 Task: Add Great American Seafood 13/15 Count Peeled & Deveined Farmed Frozen Raw Shrimp to the cart.
Action: Mouse moved to (21, 136)
Screenshot: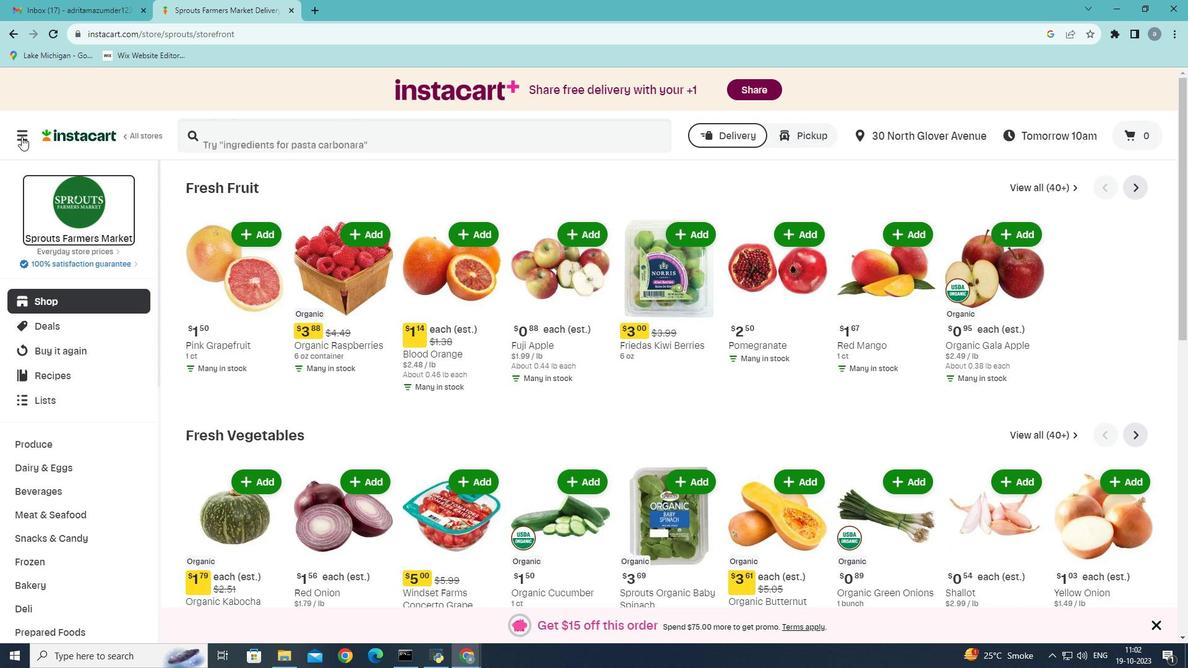 
Action: Mouse pressed left at (21, 136)
Screenshot: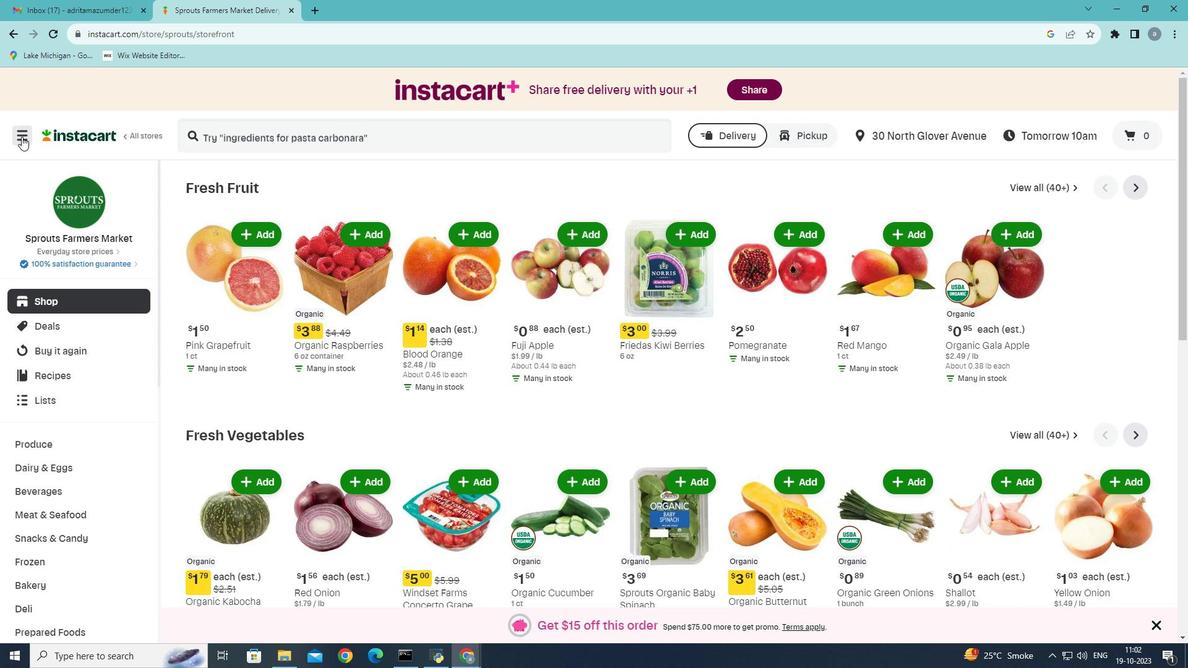 
Action: Mouse moved to (99, 358)
Screenshot: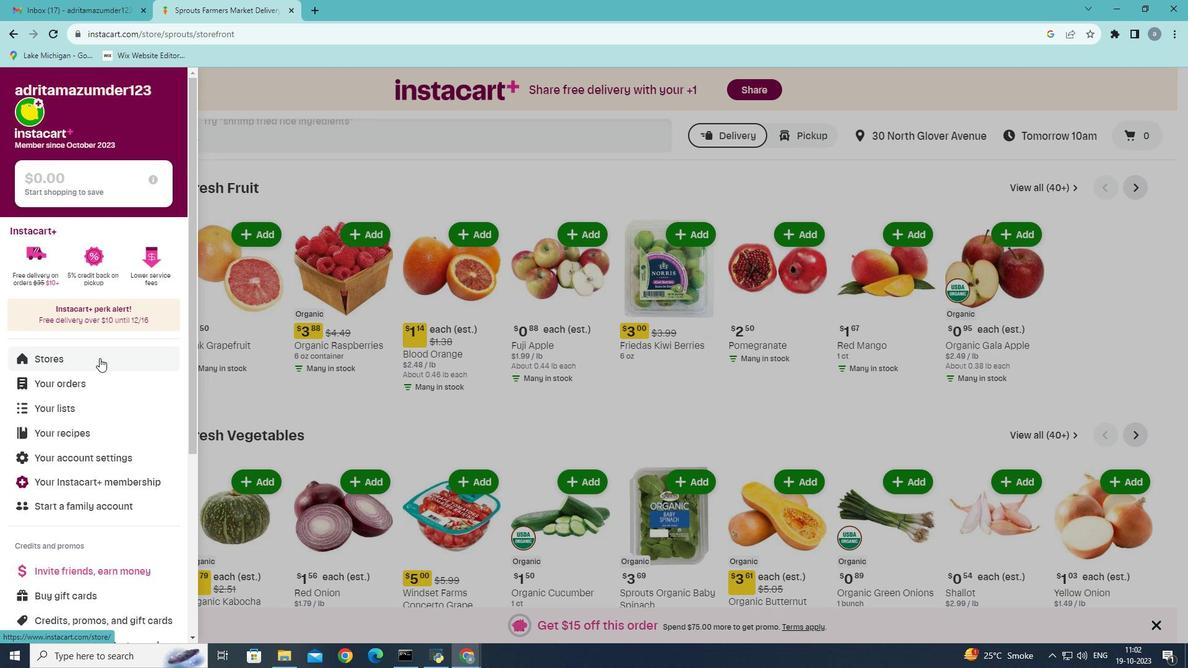
Action: Mouse pressed left at (99, 358)
Screenshot: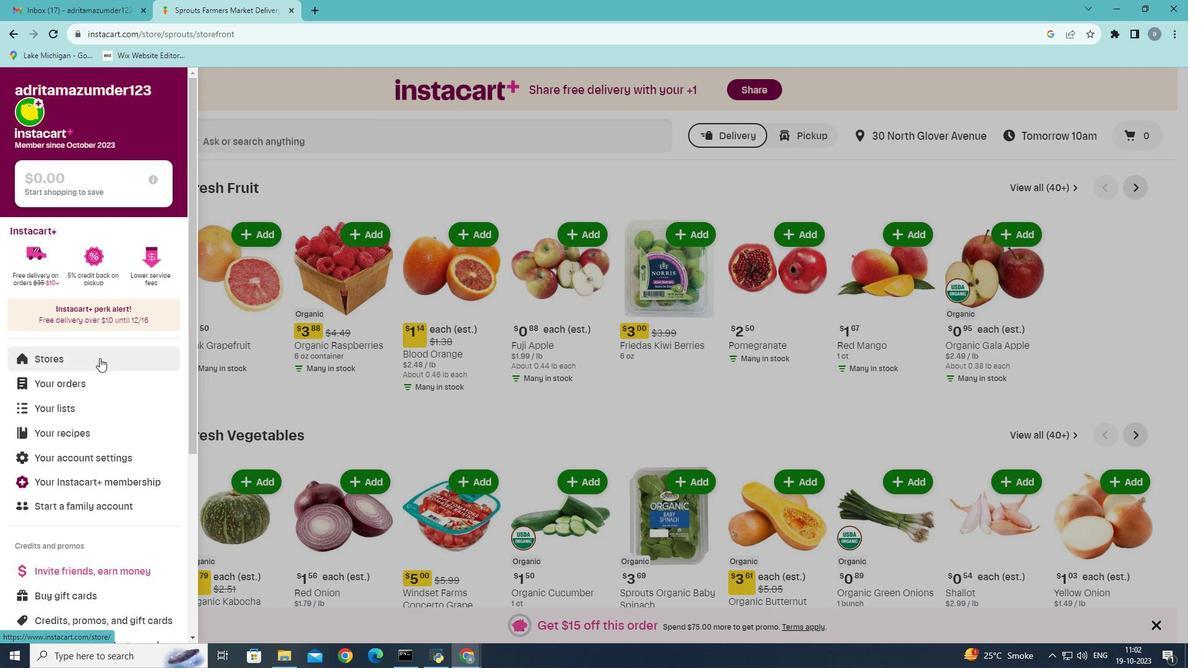 
Action: Mouse moved to (292, 123)
Screenshot: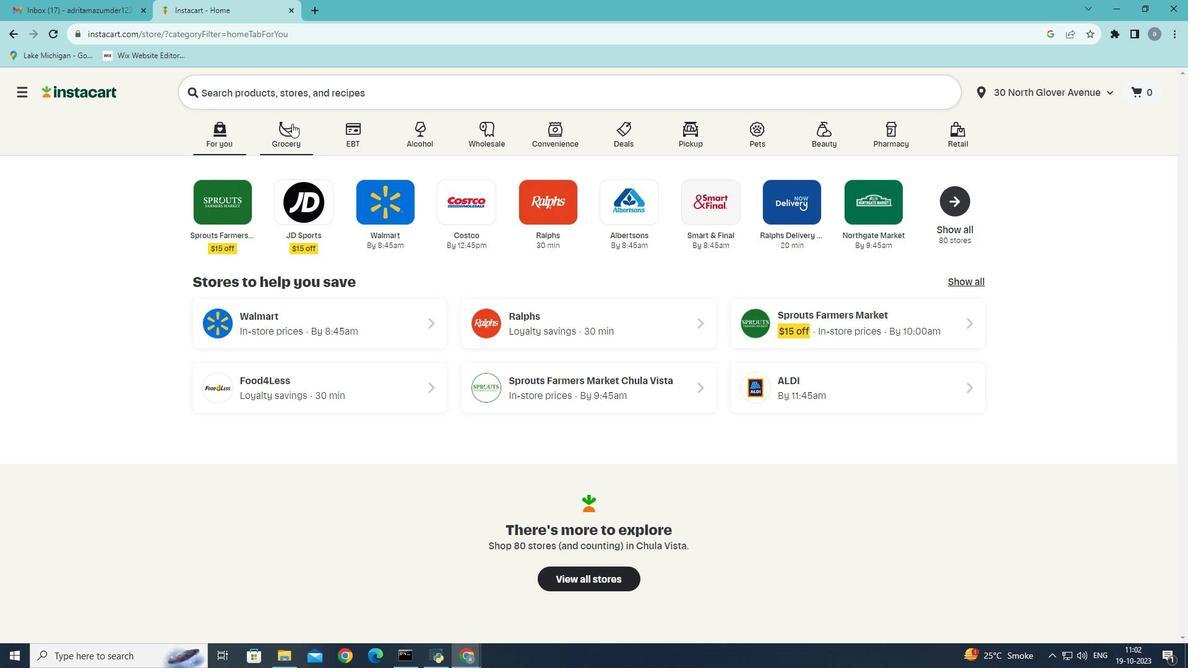 
Action: Mouse pressed left at (292, 123)
Screenshot: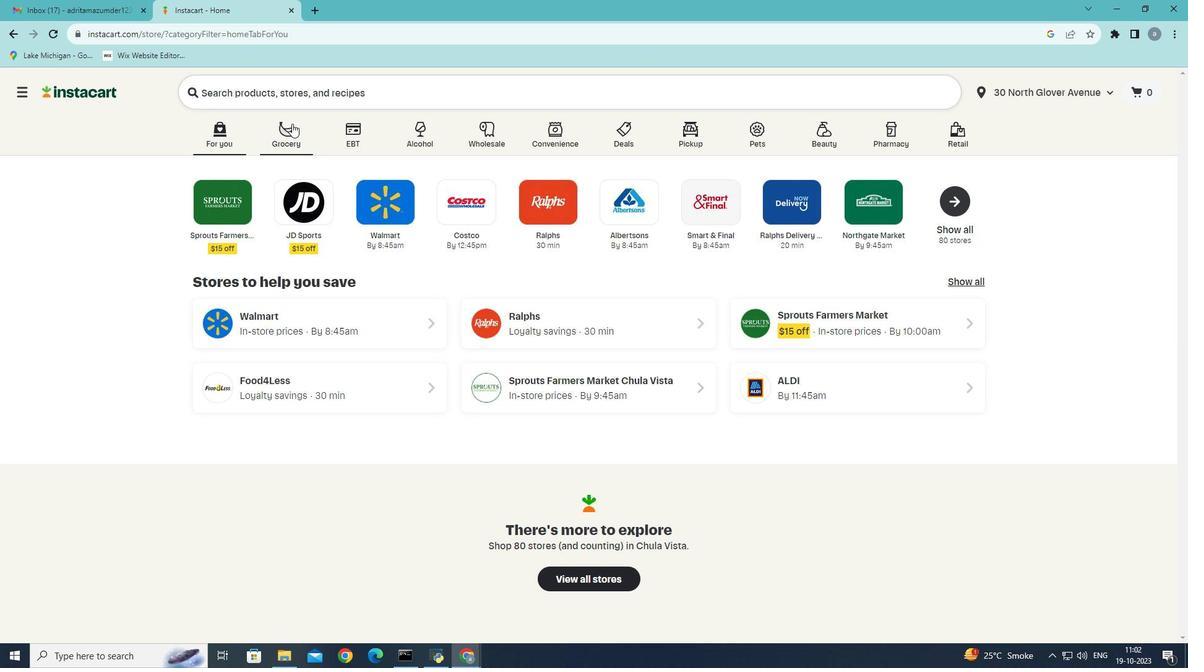 
Action: Mouse moved to (337, 364)
Screenshot: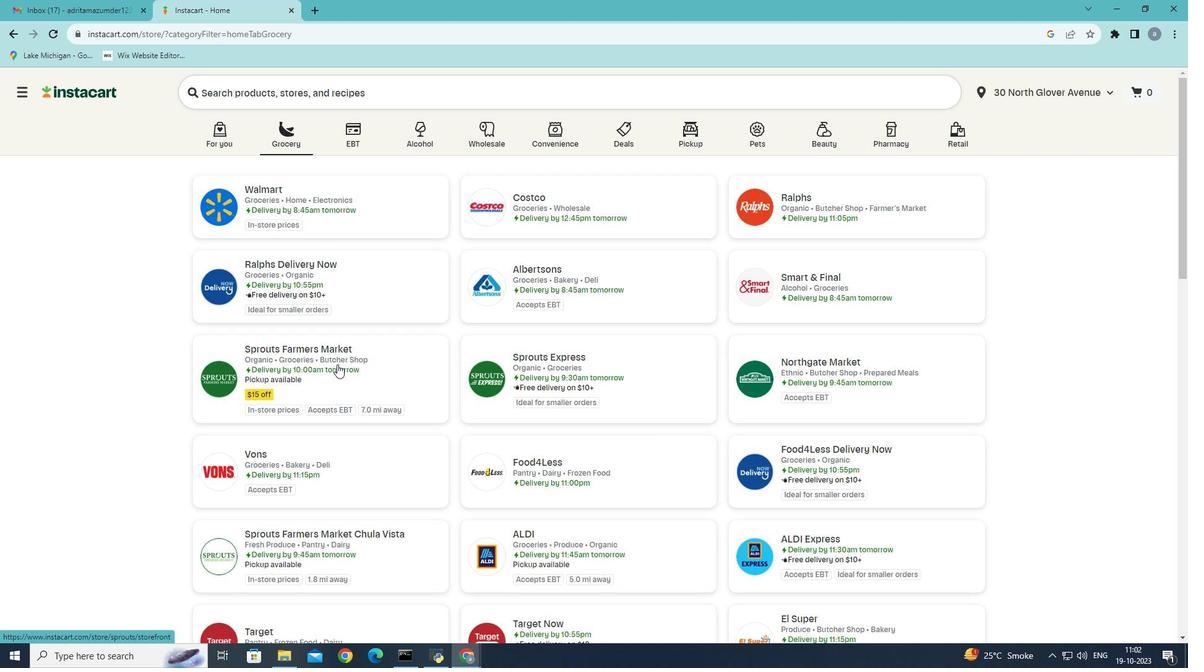 
Action: Mouse pressed left at (337, 364)
Screenshot: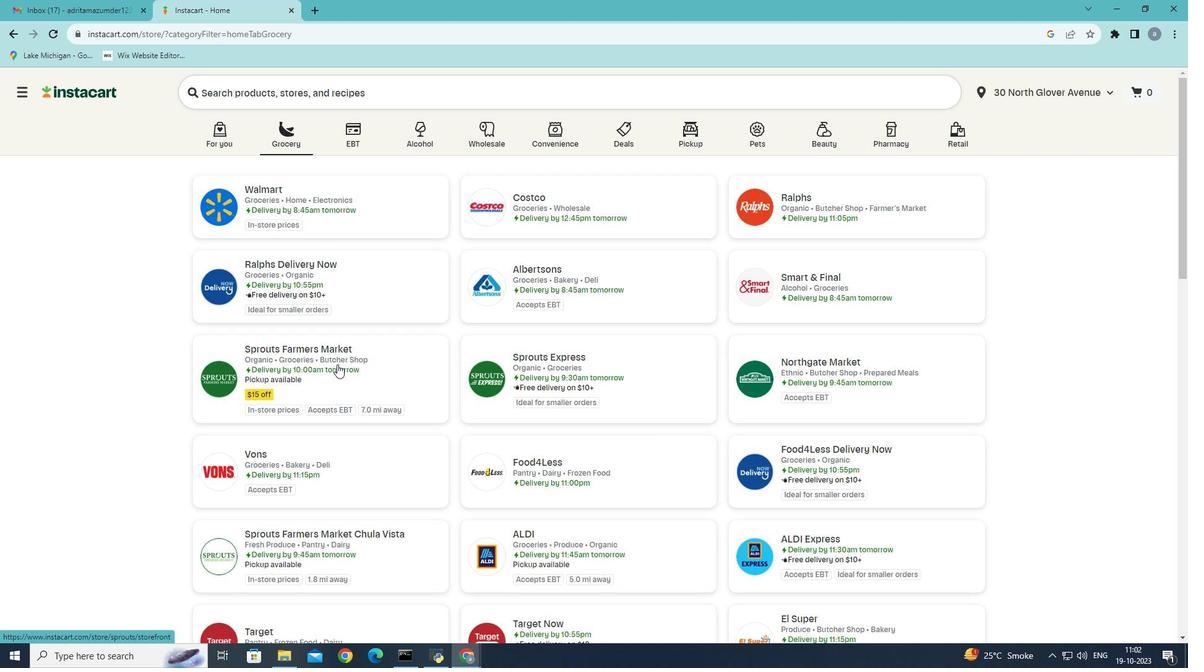 
Action: Mouse moved to (121, 515)
Screenshot: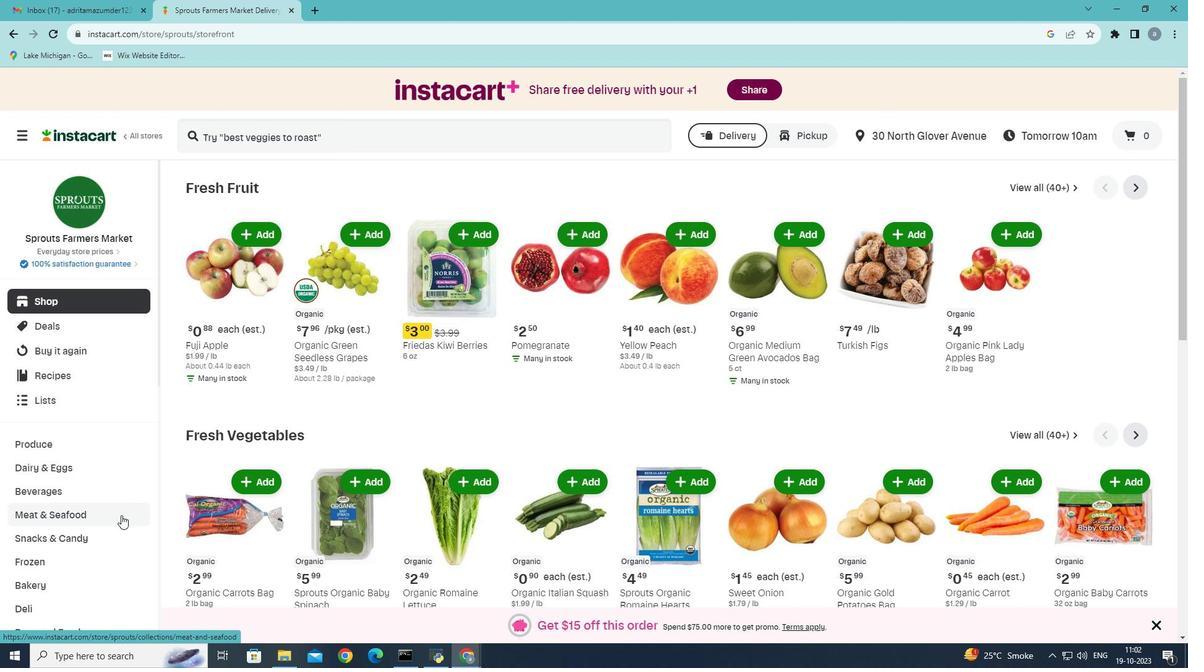 
Action: Mouse pressed left at (121, 515)
Screenshot: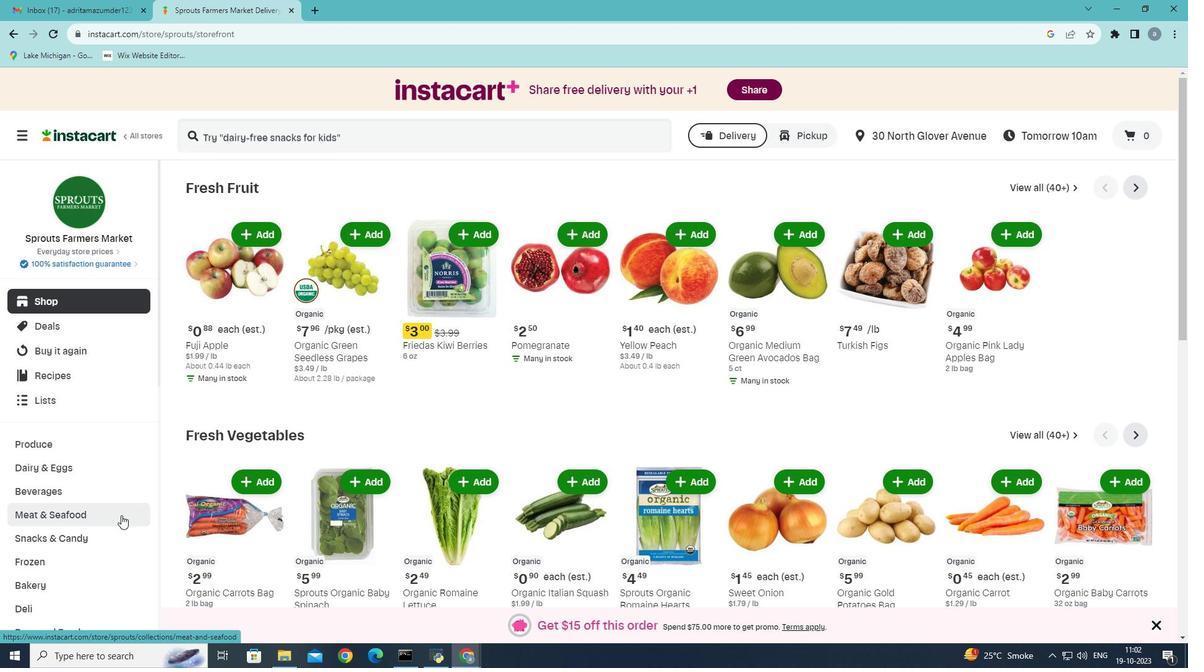 
Action: Mouse moved to (539, 221)
Screenshot: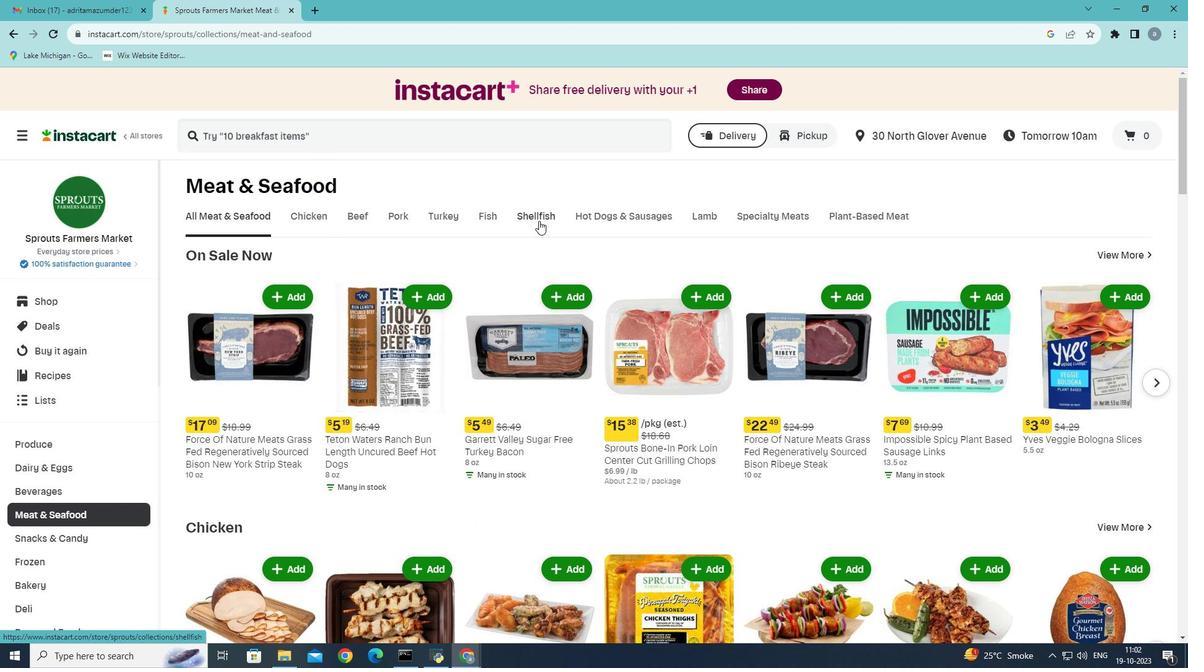 
Action: Mouse pressed left at (539, 221)
Screenshot: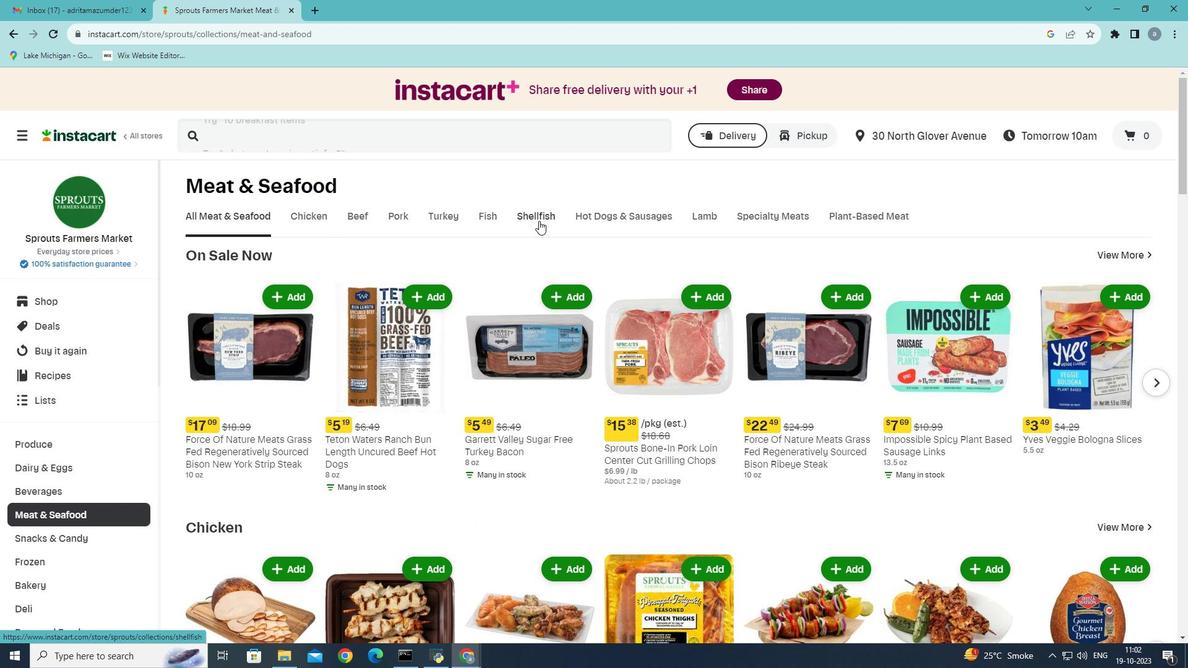 
Action: Mouse moved to (698, 489)
Screenshot: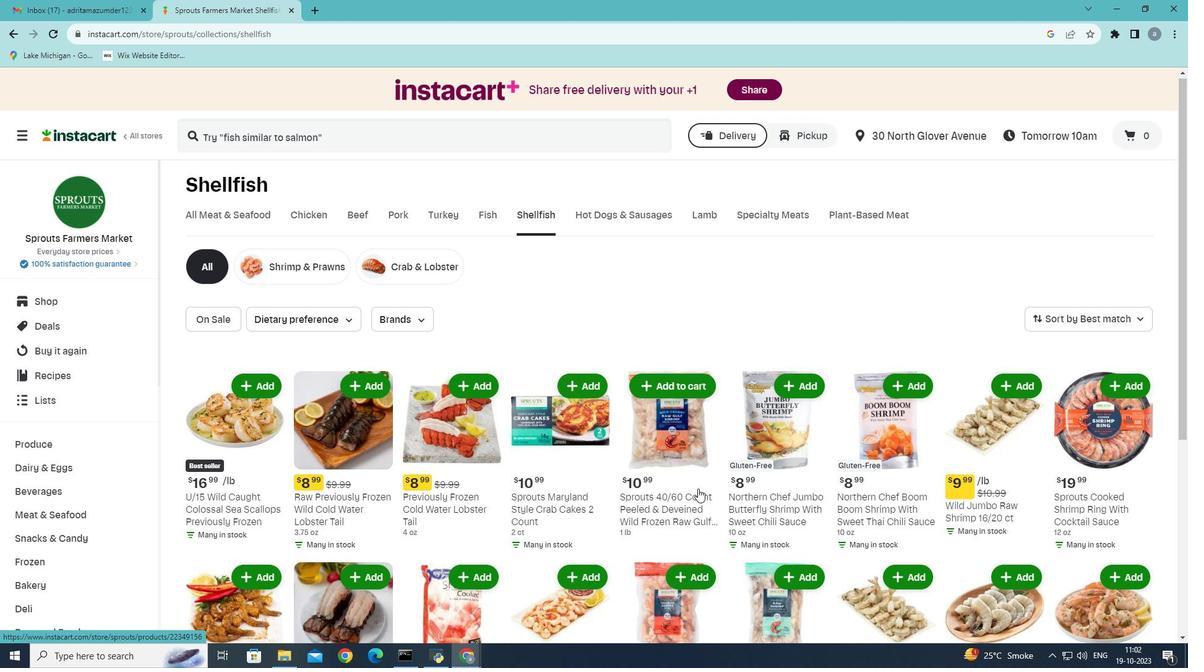 
Action: Mouse scrolled (698, 488) with delta (0, 0)
Screenshot: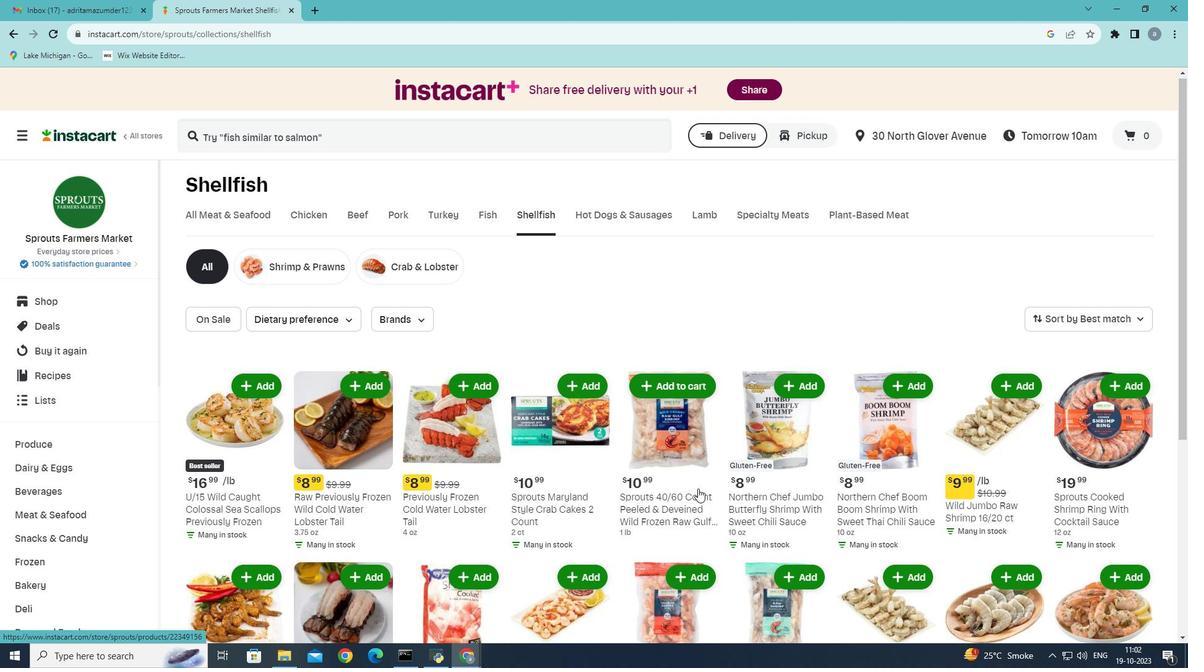 
Action: Mouse scrolled (698, 488) with delta (0, 0)
Screenshot: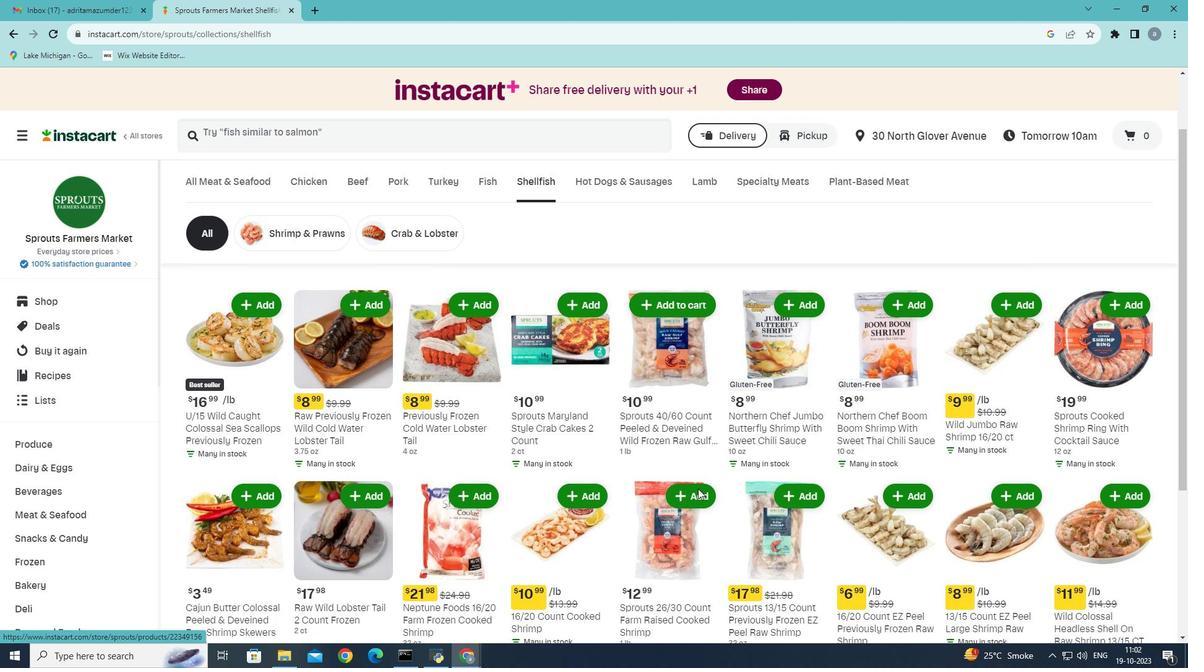 
Action: Mouse scrolled (698, 488) with delta (0, 0)
Screenshot: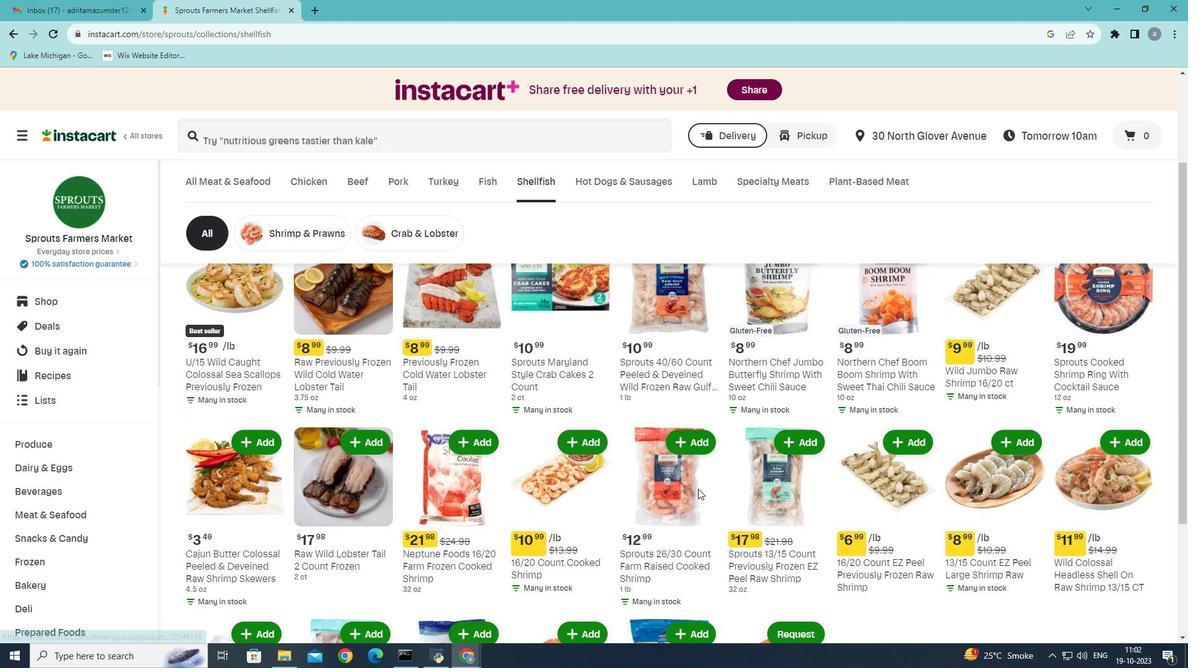 
Action: Mouse scrolled (698, 488) with delta (0, 0)
Screenshot: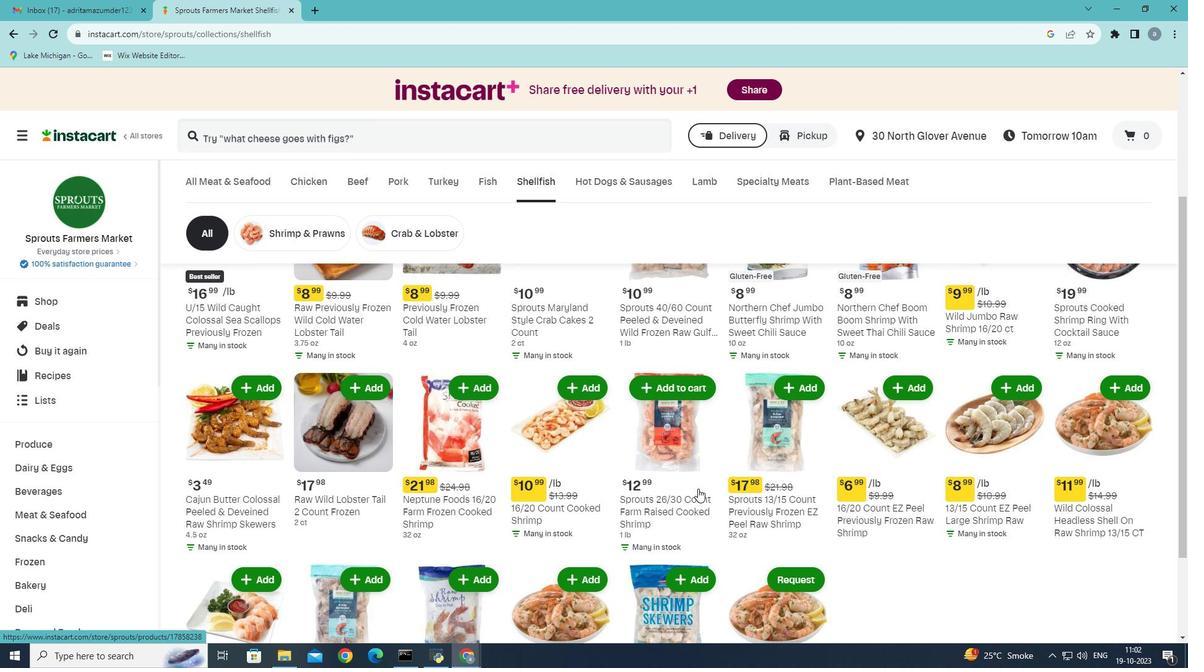 
Action: Mouse scrolled (698, 488) with delta (0, 0)
Screenshot: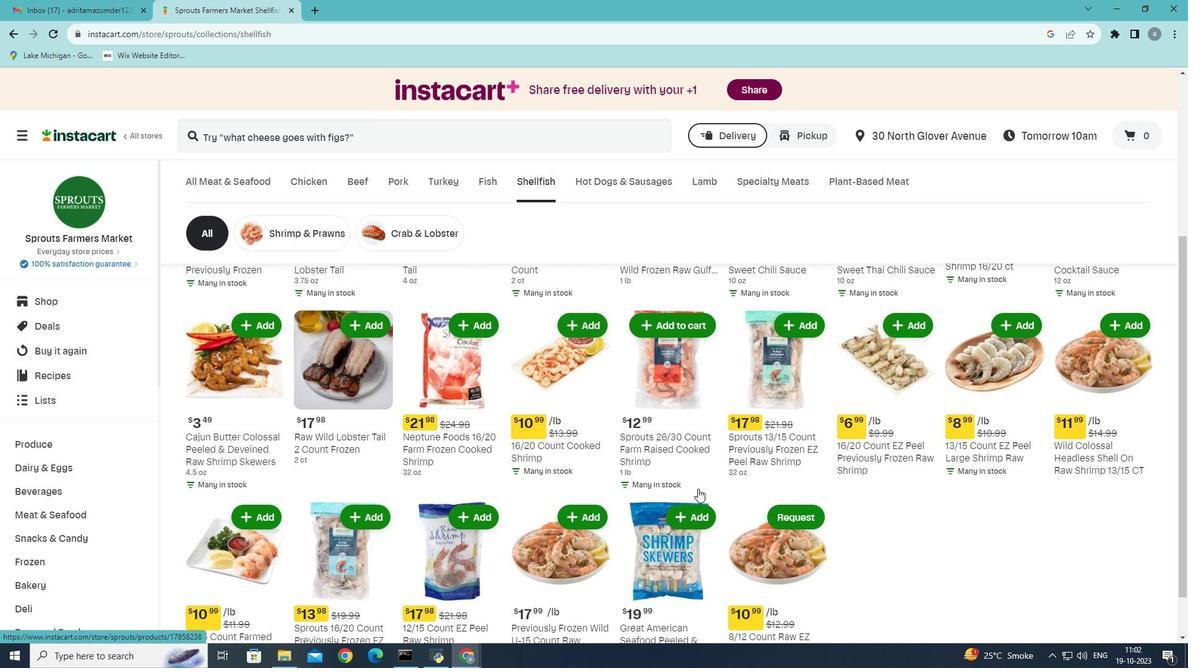 
Action: Mouse scrolled (698, 488) with delta (0, 0)
Screenshot: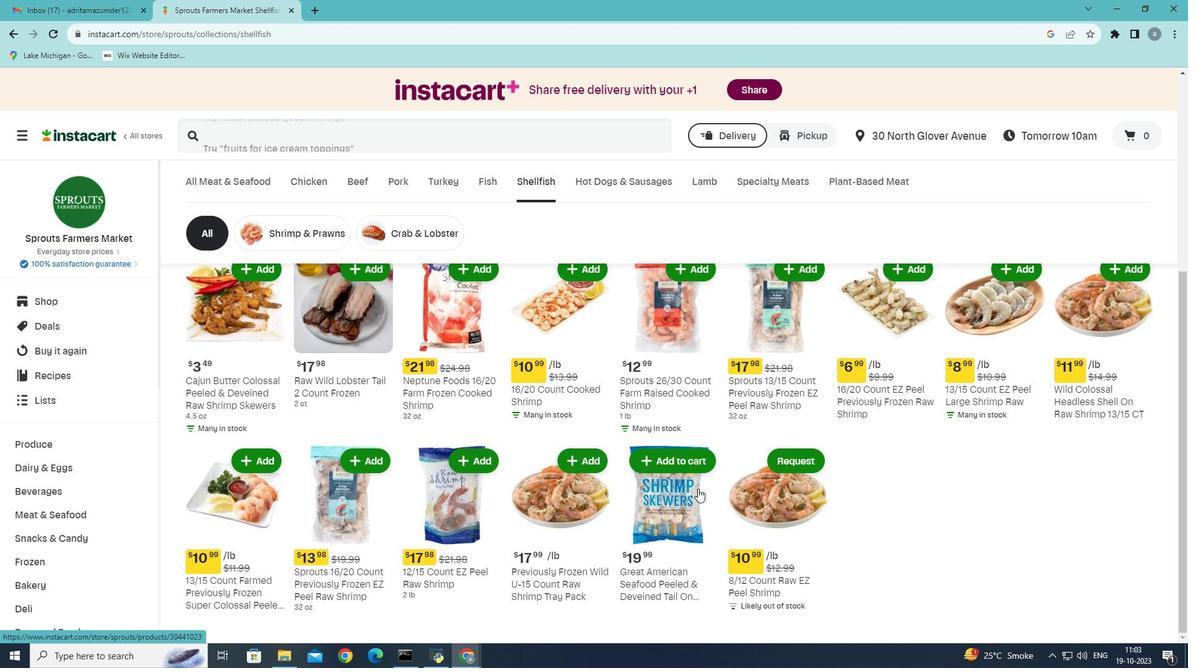 
Action: Mouse scrolled (698, 488) with delta (0, 0)
Screenshot: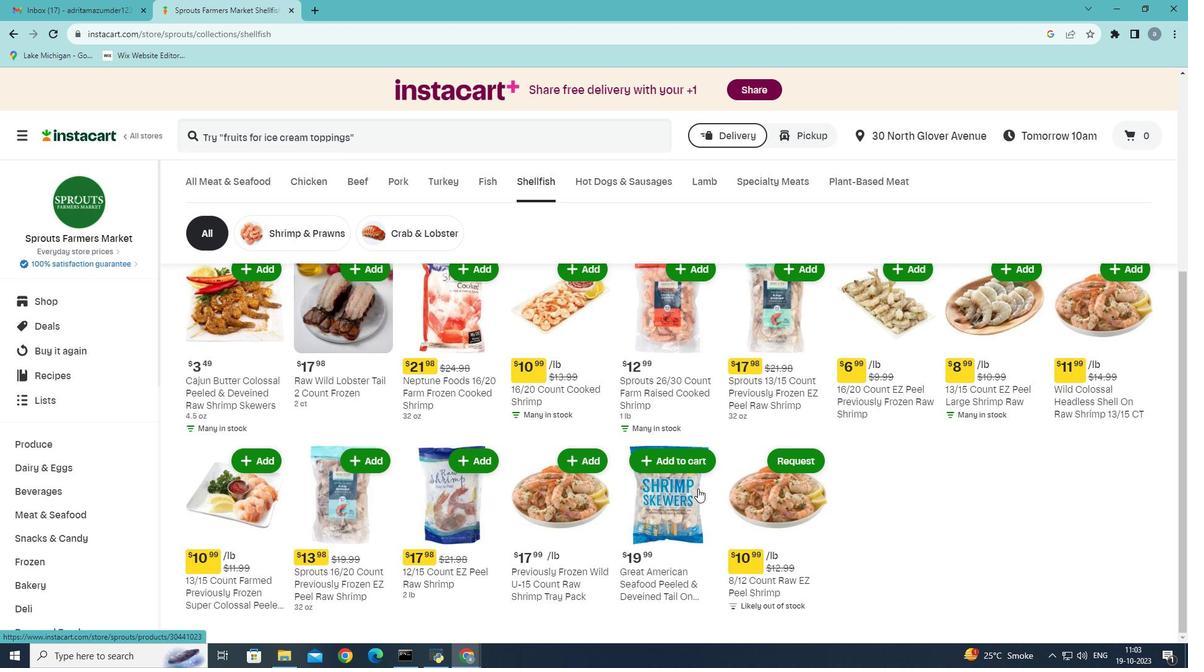 
Action: Mouse scrolled (698, 488) with delta (0, 0)
Screenshot: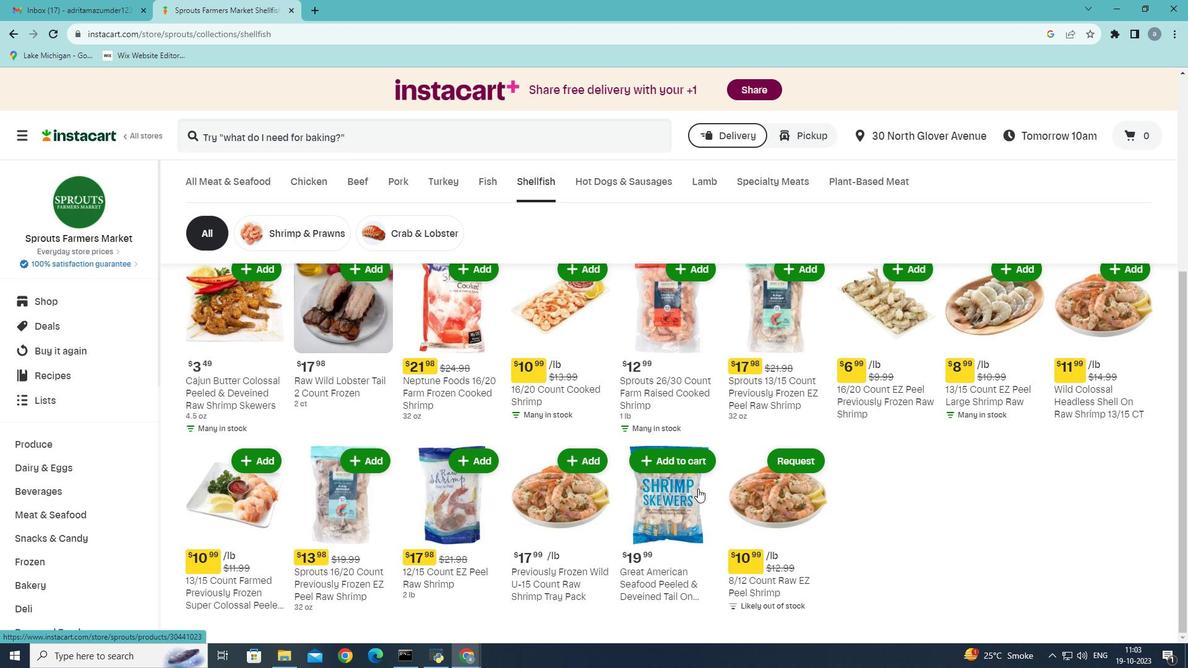 
Action: Mouse scrolled (698, 488) with delta (0, 0)
Screenshot: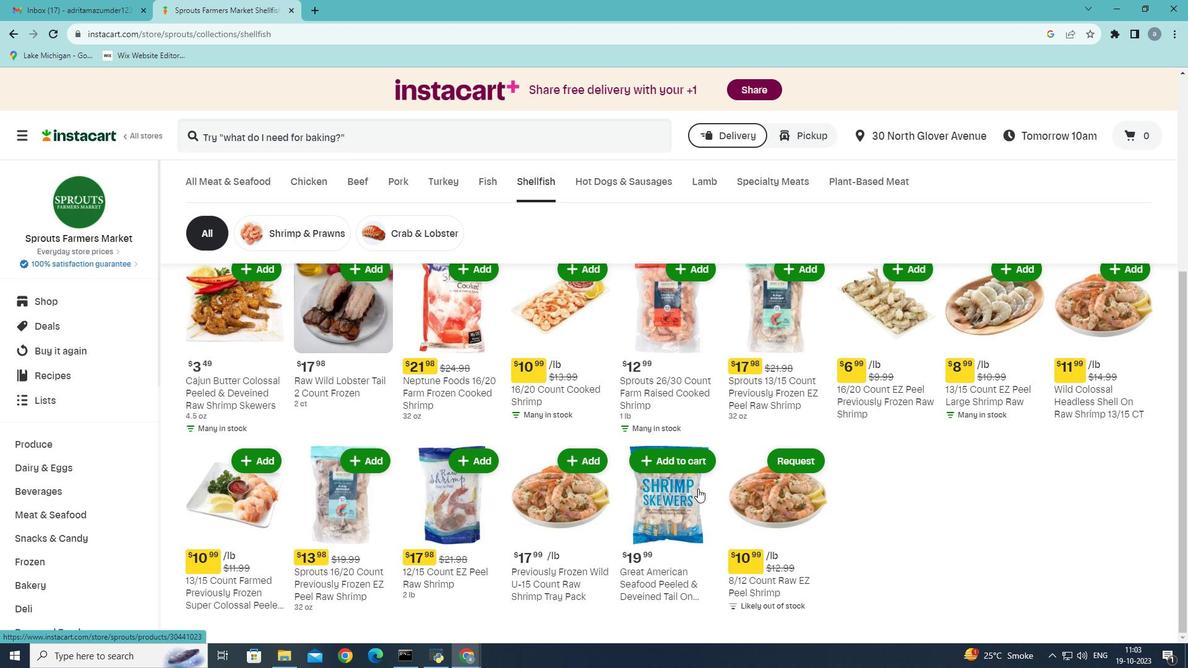 
Action: Mouse scrolled (698, 488) with delta (0, 0)
Screenshot: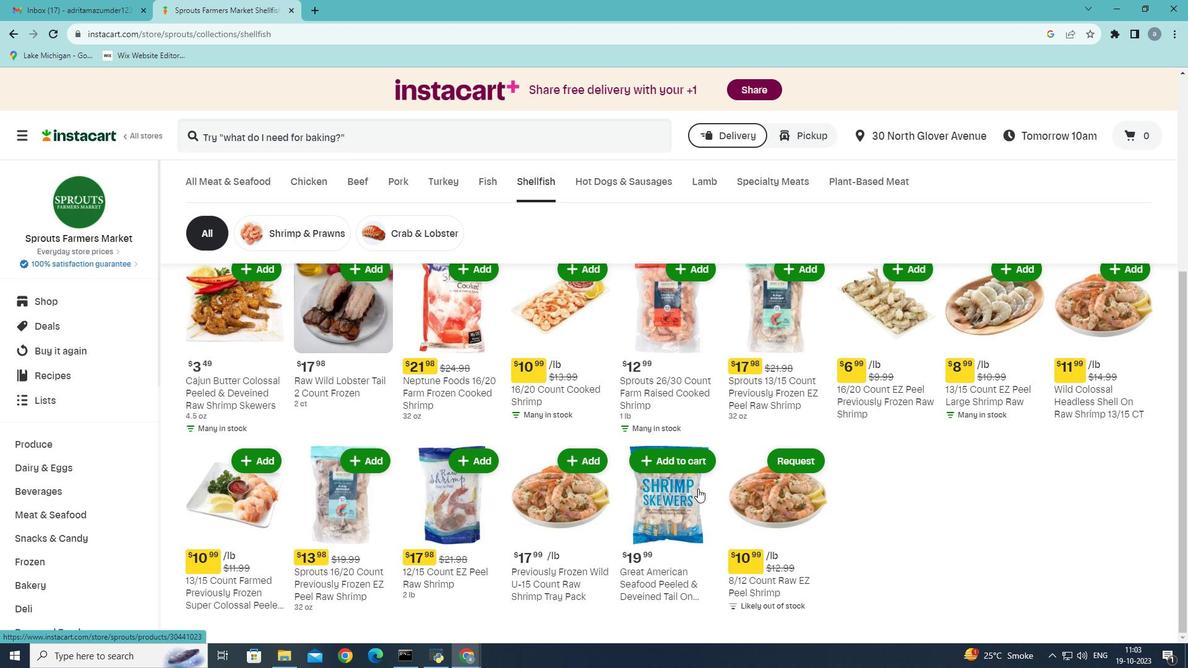 
Action: Mouse scrolled (698, 489) with delta (0, 0)
Screenshot: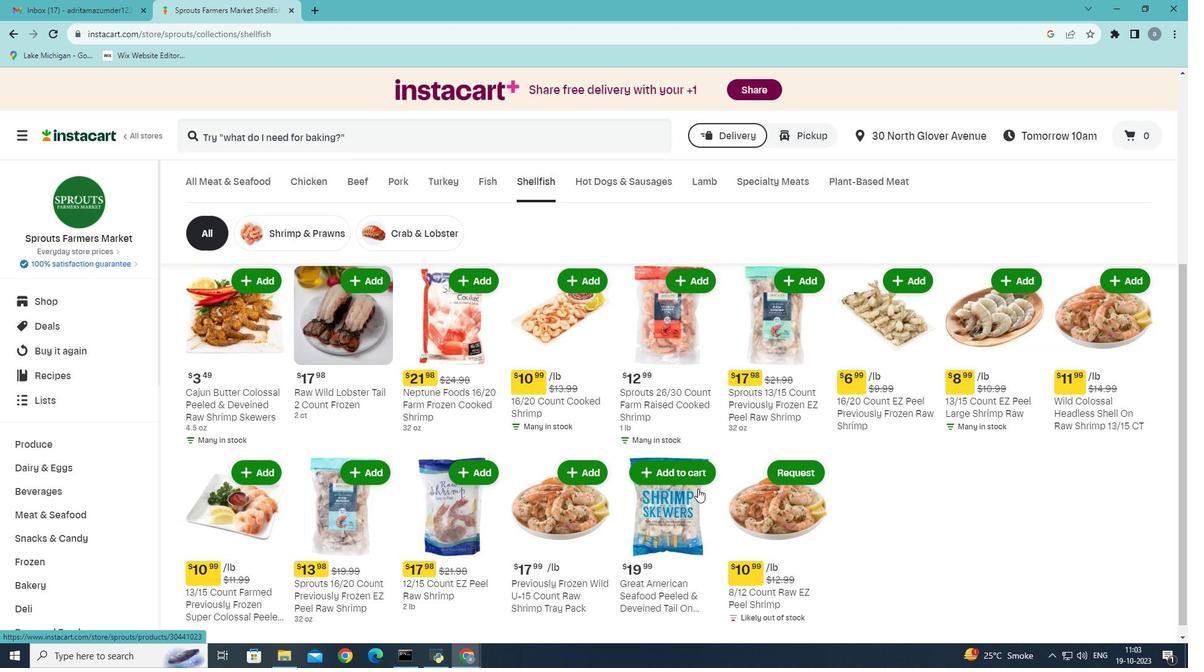 
Action: Mouse scrolled (698, 489) with delta (0, 0)
Screenshot: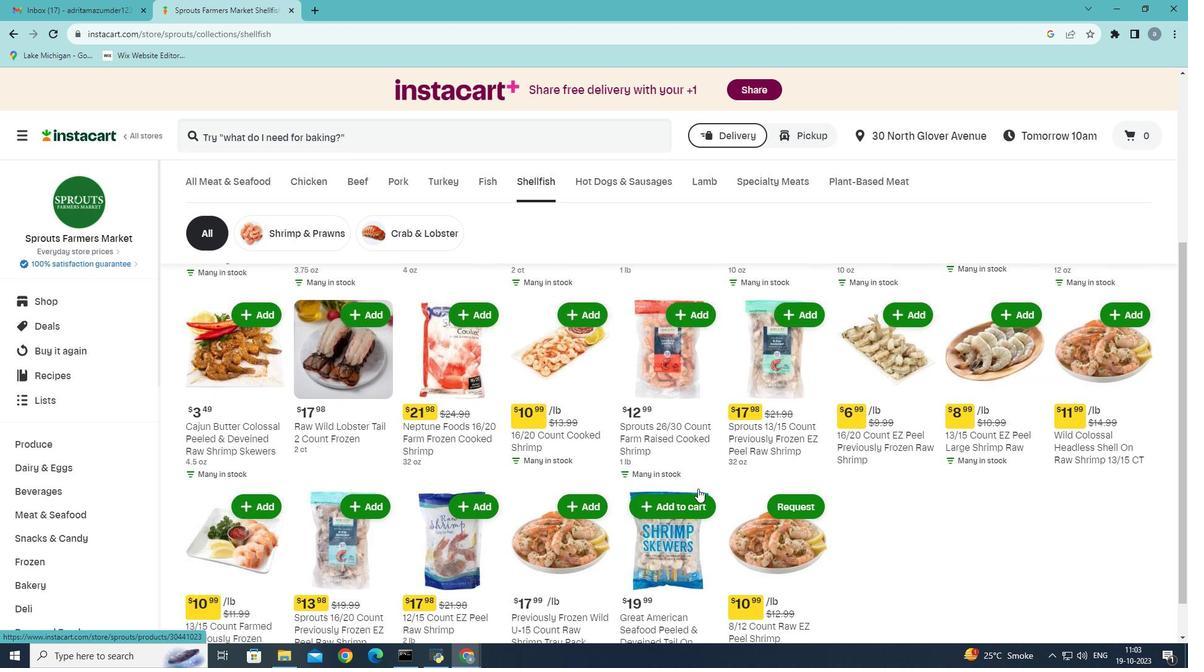 
Action: Mouse scrolled (698, 489) with delta (0, 0)
Screenshot: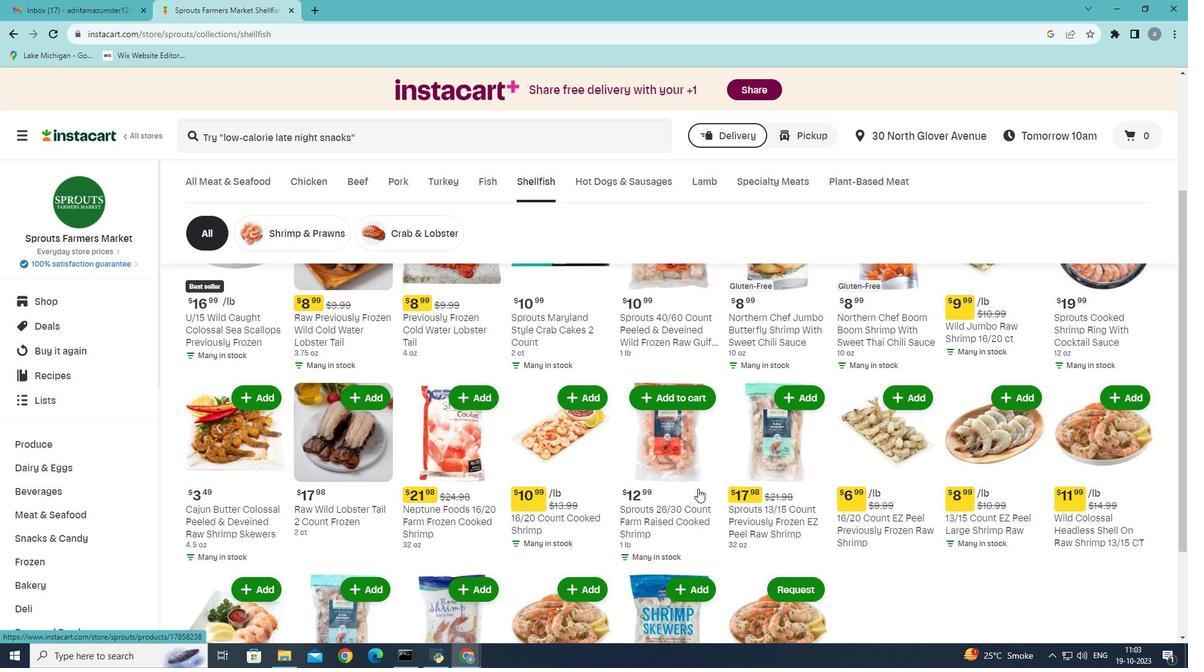 
Action: Mouse scrolled (698, 489) with delta (0, 0)
Screenshot: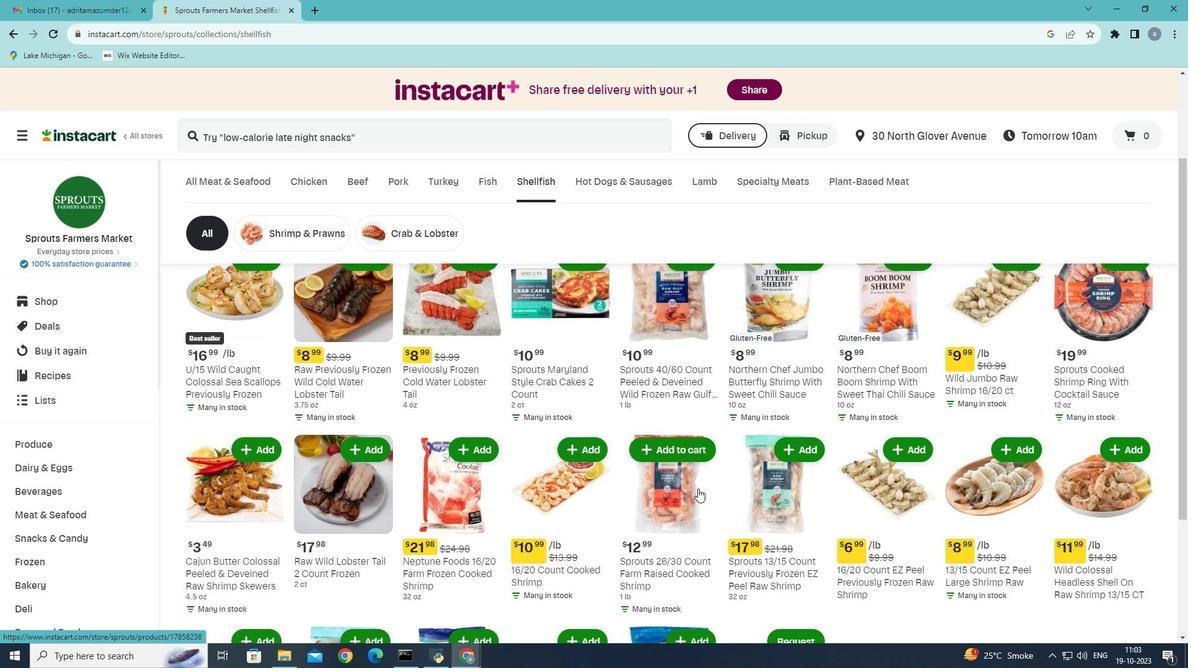 
Action: Mouse scrolled (698, 489) with delta (0, 0)
Screenshot: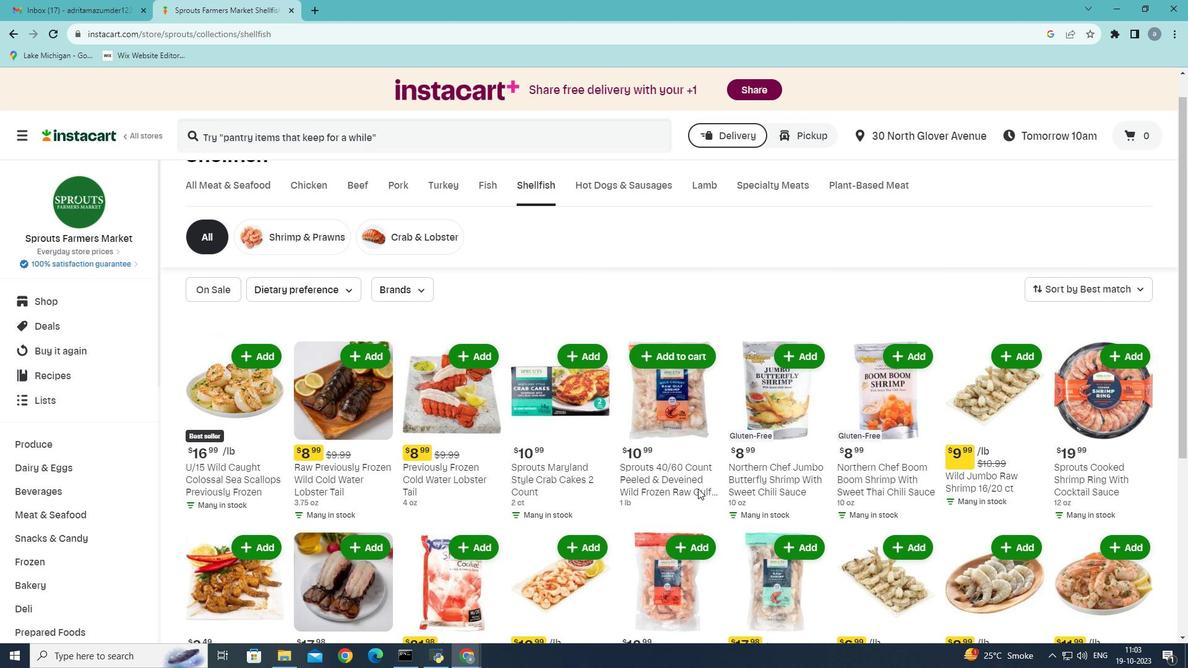 
Action: Mouse scrolled (698, 489) with delta (0, 0)
Screenshot: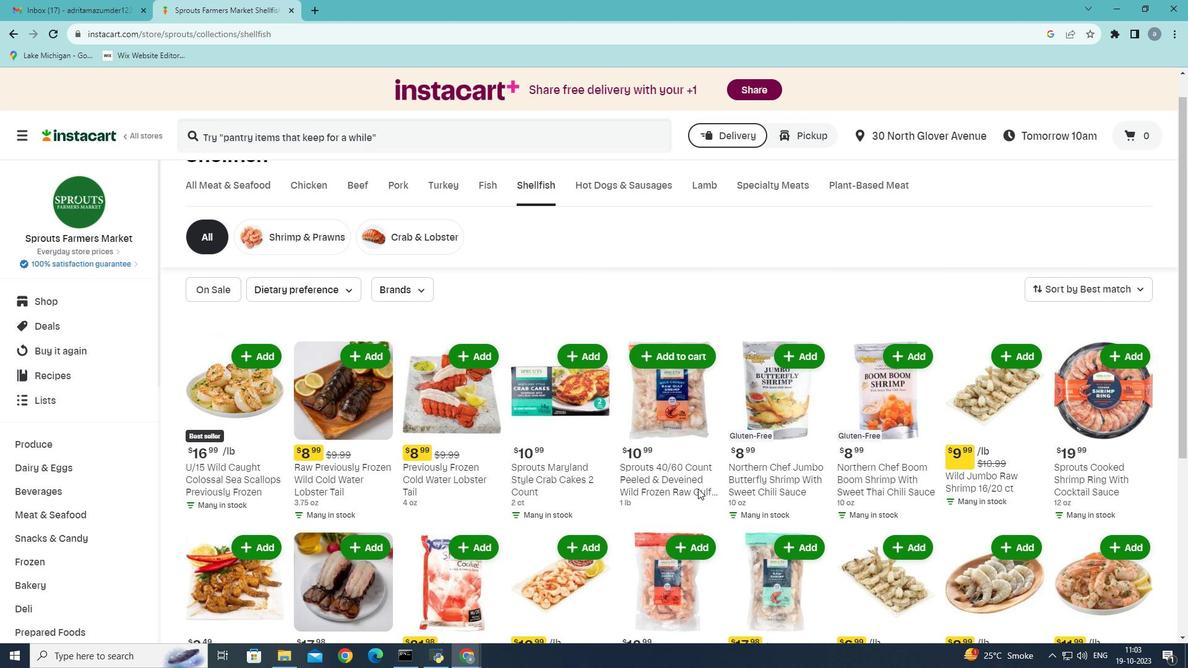 
Action: Mouse scrolled (698, 489) with delta (0, 0)
Screenshot: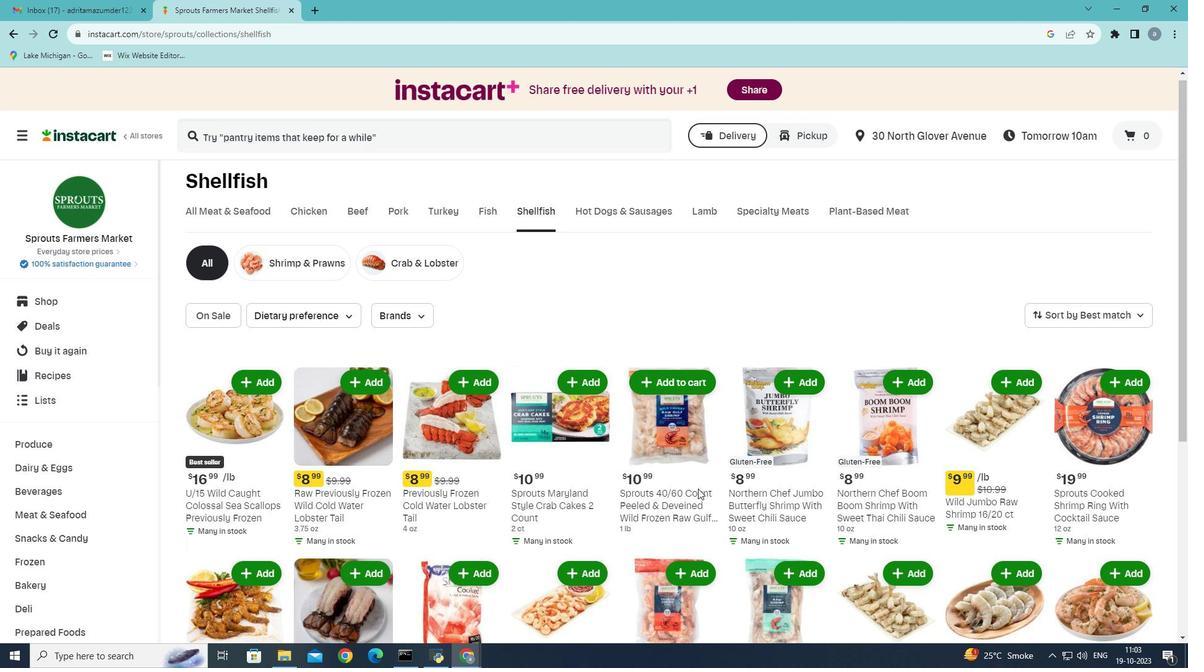 
Action: Mouse moved to (733, 491)
Screenshot: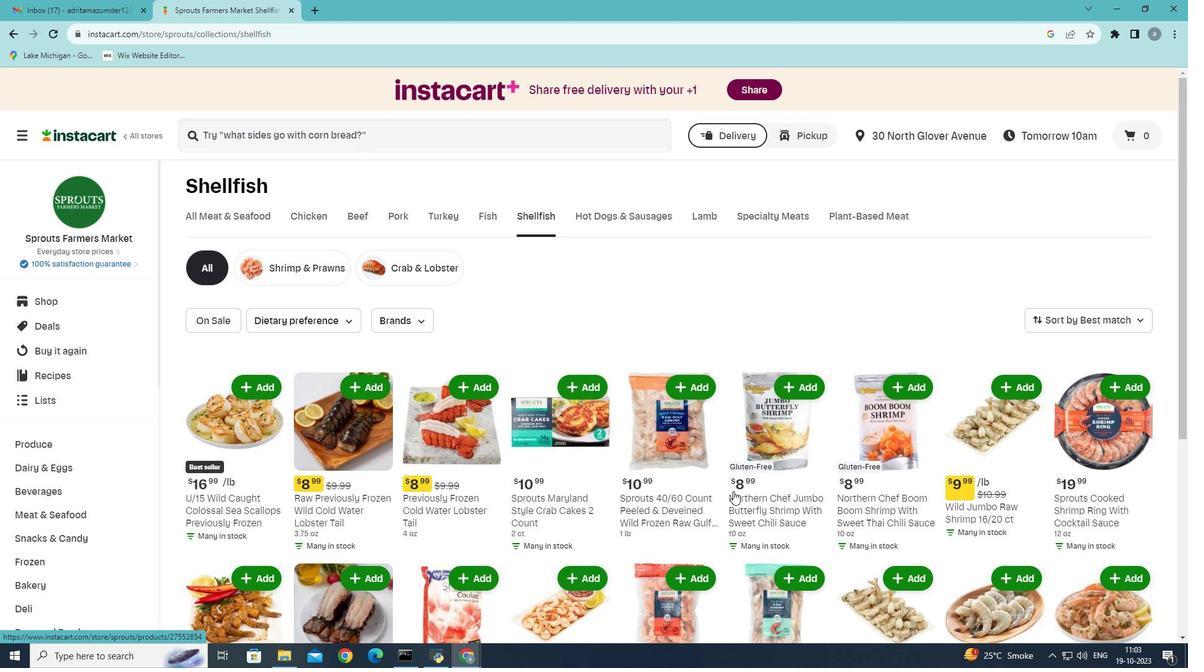 
Action: Mouse scrolled (733, 491) with delta (0, 0)
Screenshot: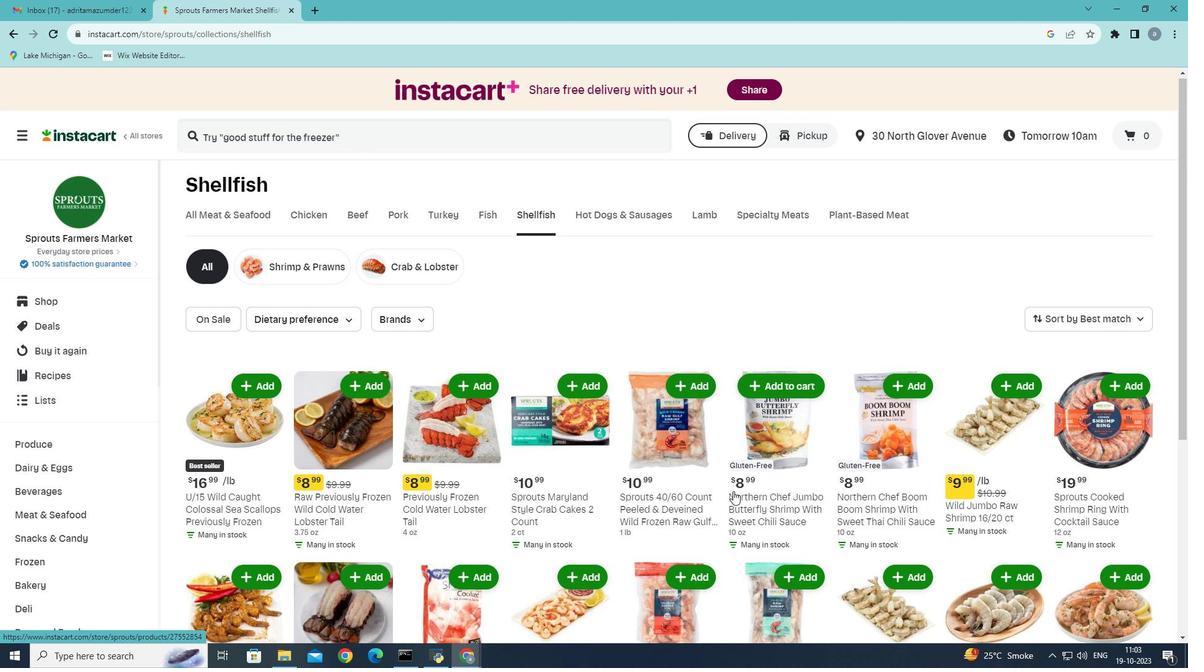 
Action: Mouse scrolled (733, 491) with delta (0, 0)
Screenshot: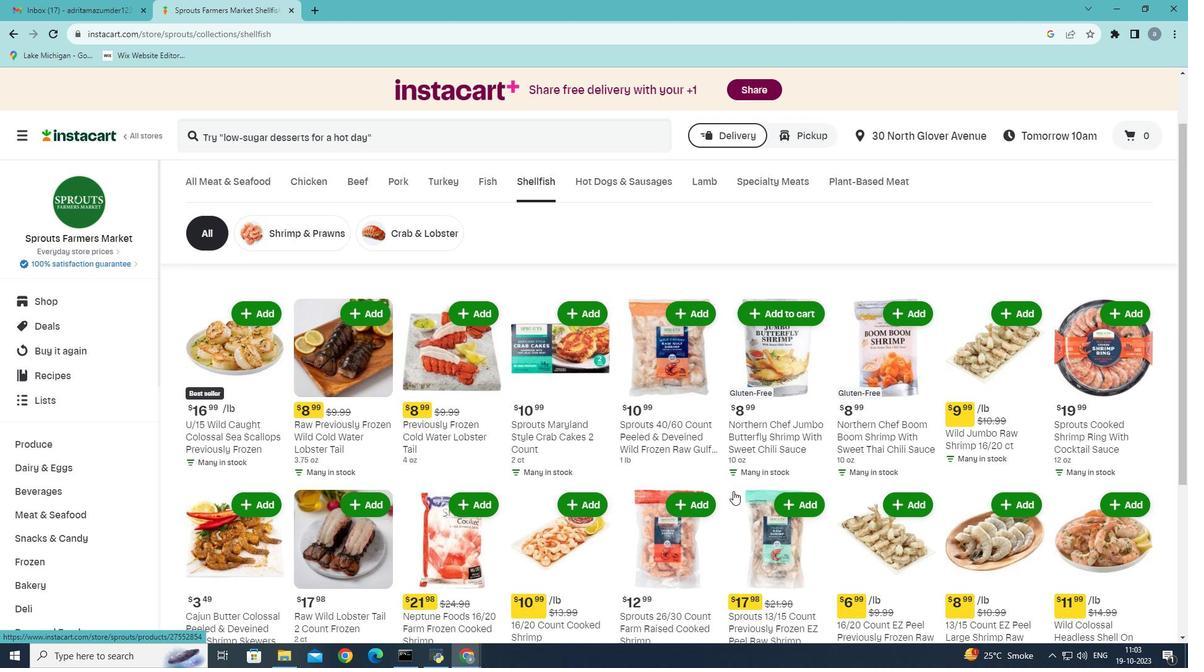 
Action: Mouse moved to (736, 504)
Screenshot: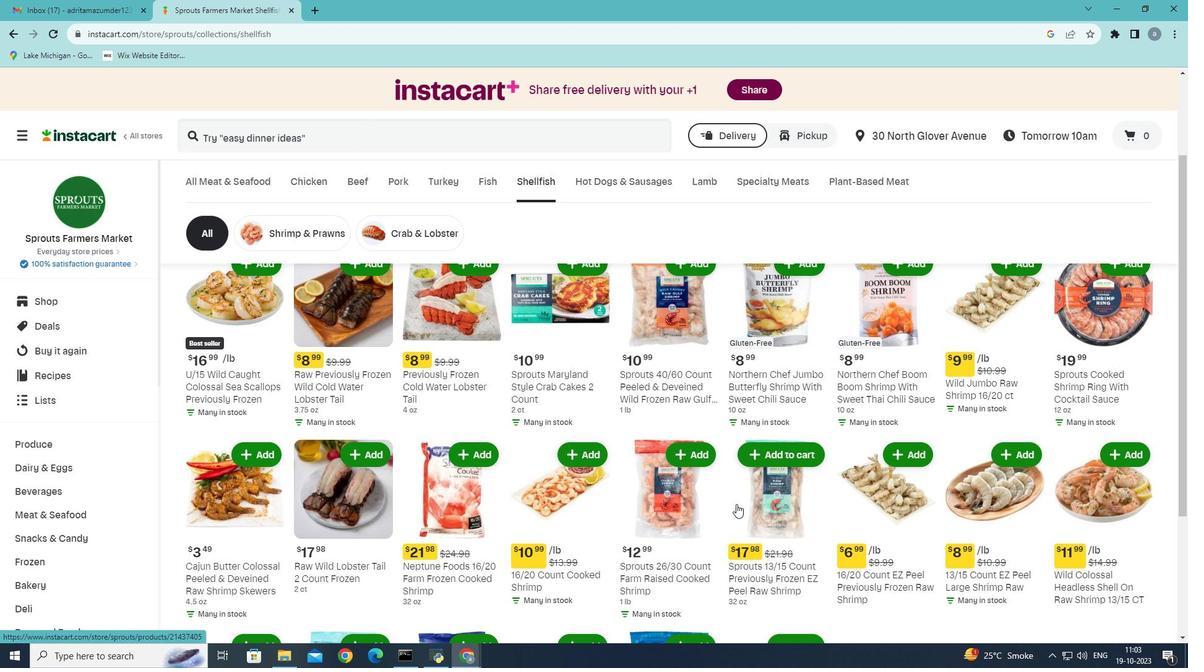 
Action: Mouse scrolled (736, 504) with delta (0, 0)
Screenshot: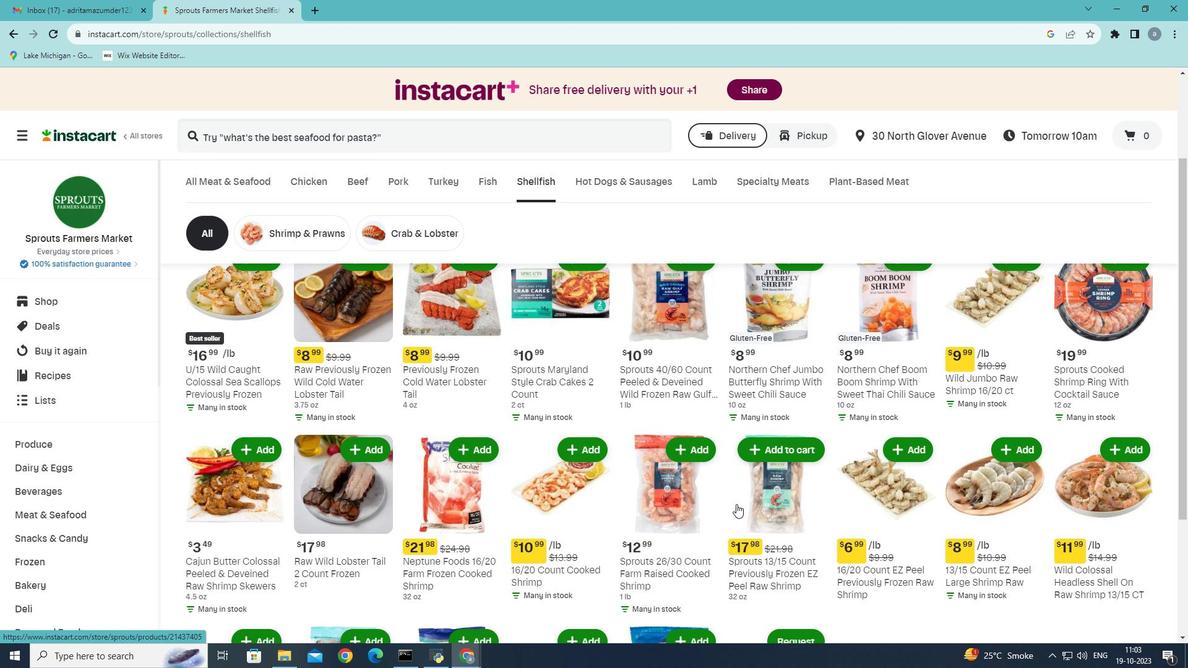
Action: Mouse scrolled (736, 504) with delta (0, 0)
Screenshot: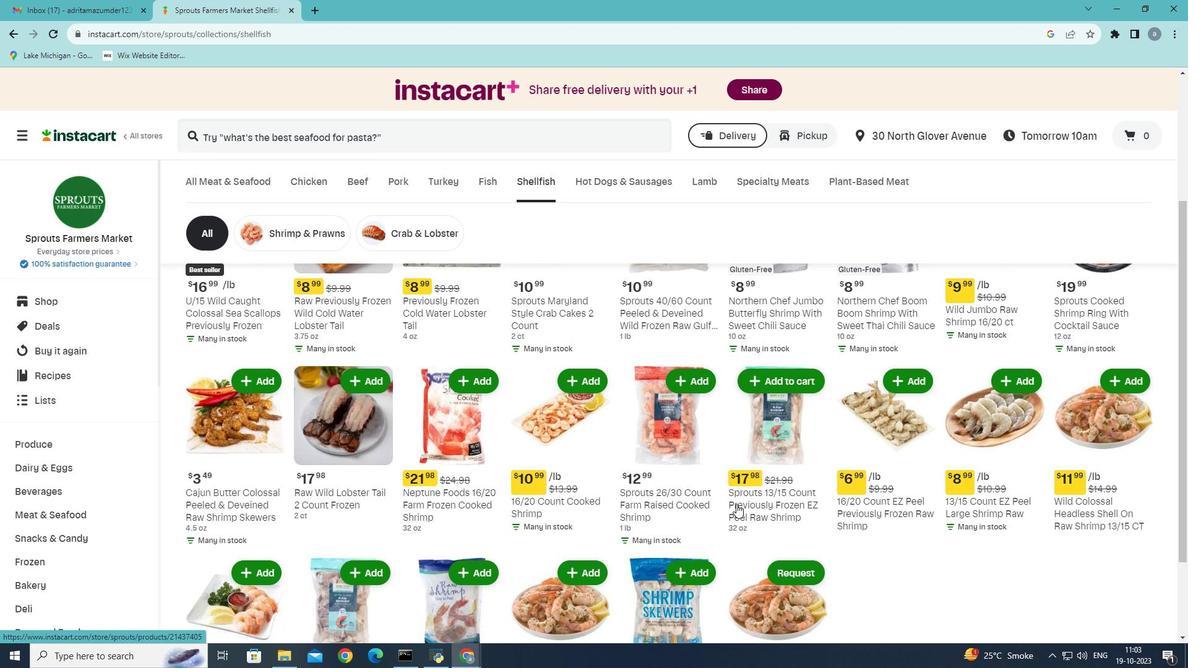 
Action: Mouse scrolled (736, 504) with delta (0, 0)
Screenshot: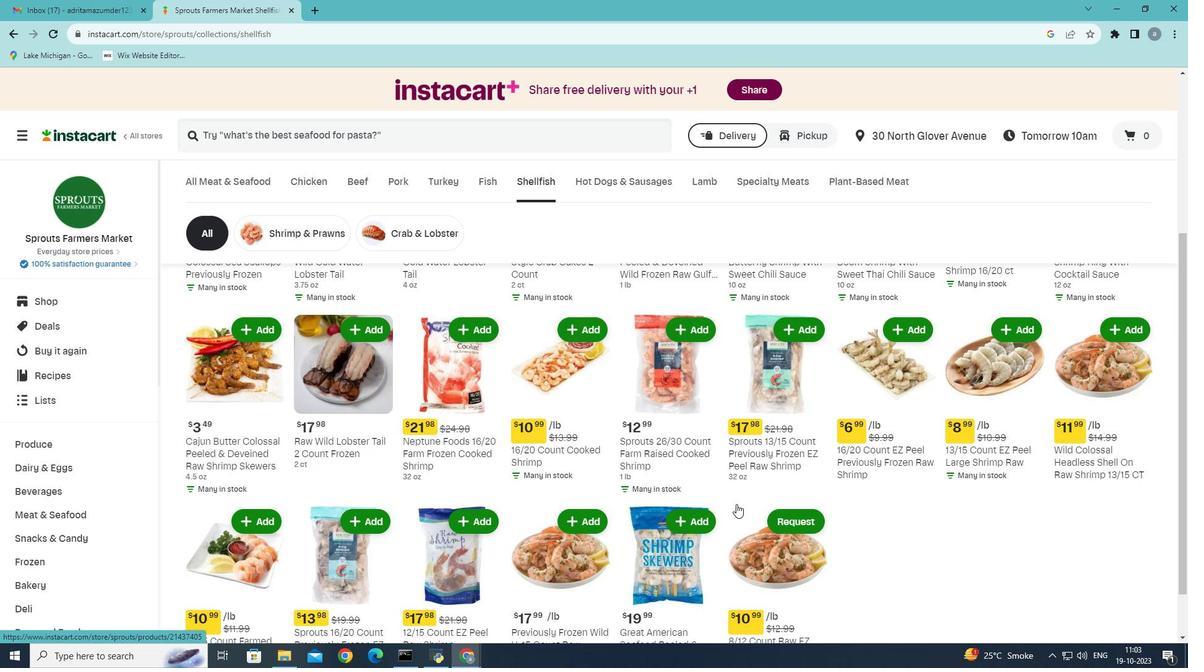 
Action: Mouse scrolled (736, 504) with delta (0, 0)
Screenshot: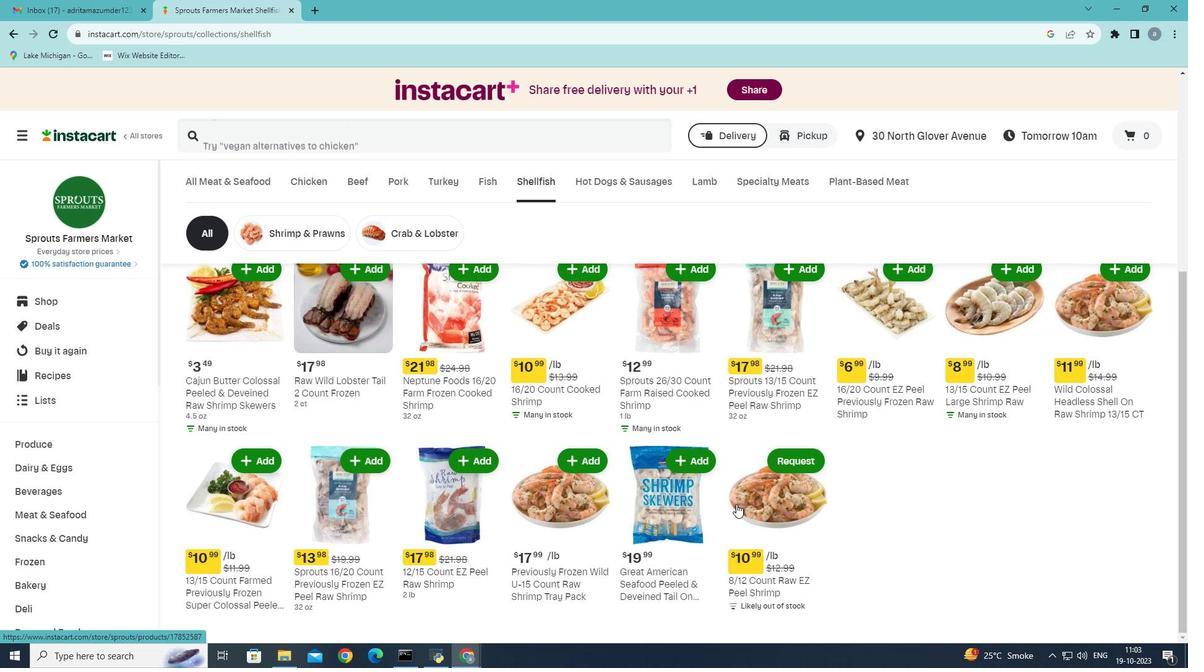 
Action: Mouse moved to (698, 599)
Screenshot: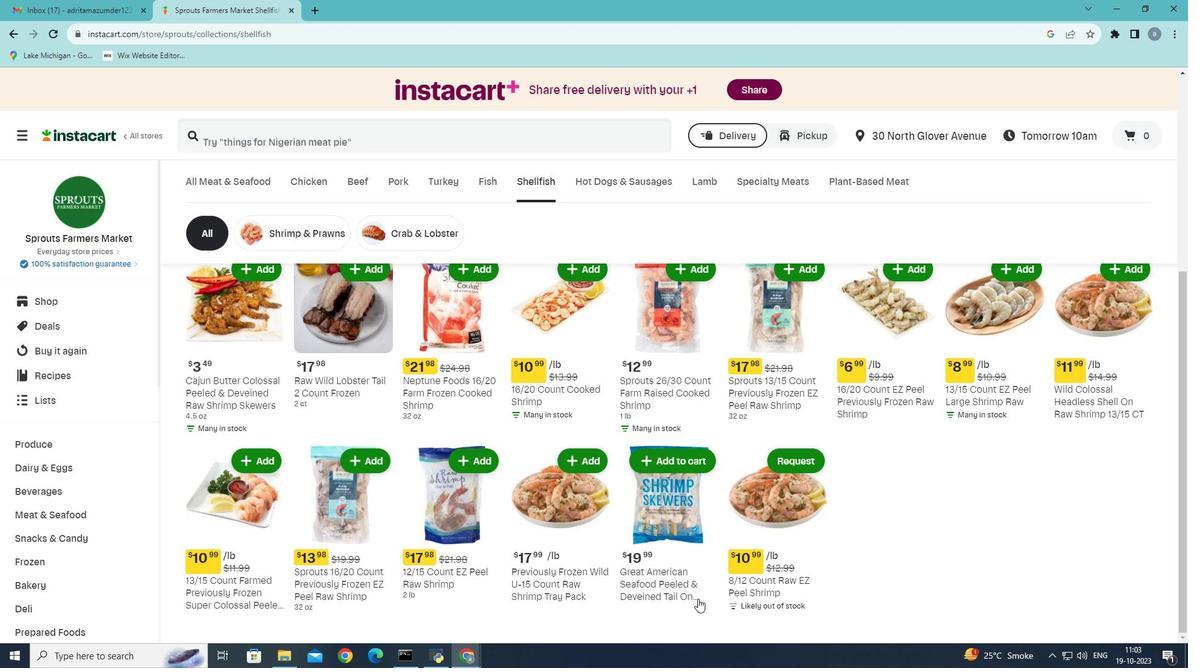 
Action: Mouse scrolled (698, 598) with delta (0, 0)
Screenshot: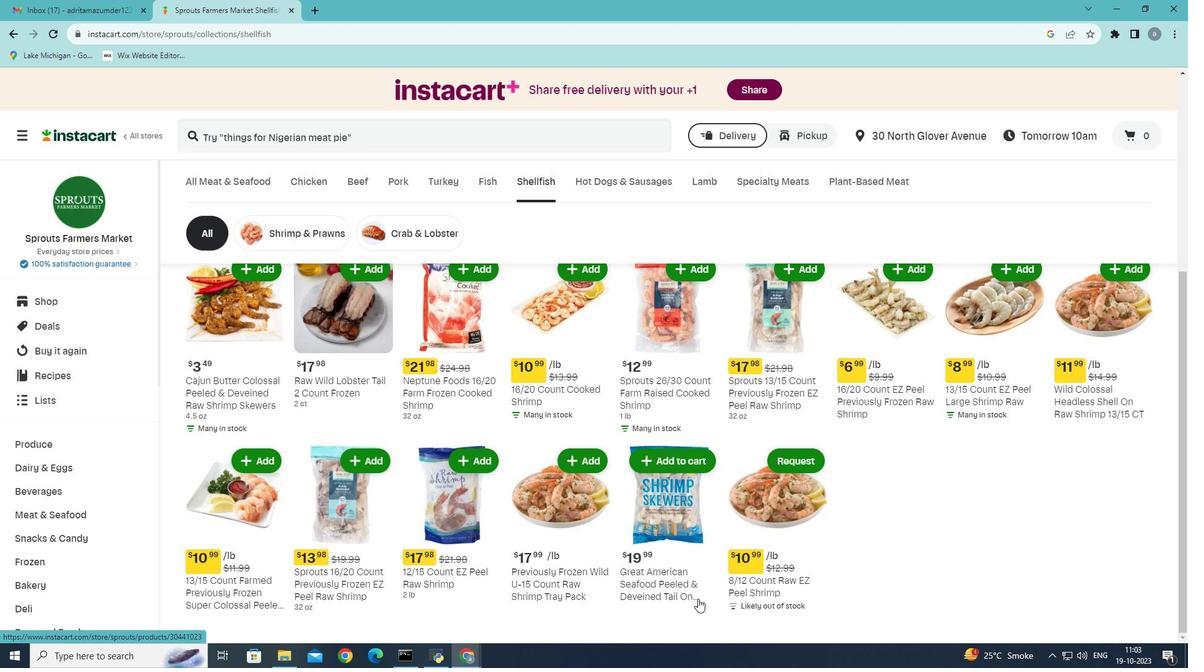 
Action: Mouse scrolled (698, 598) with delta (0, 0)
Screenshot: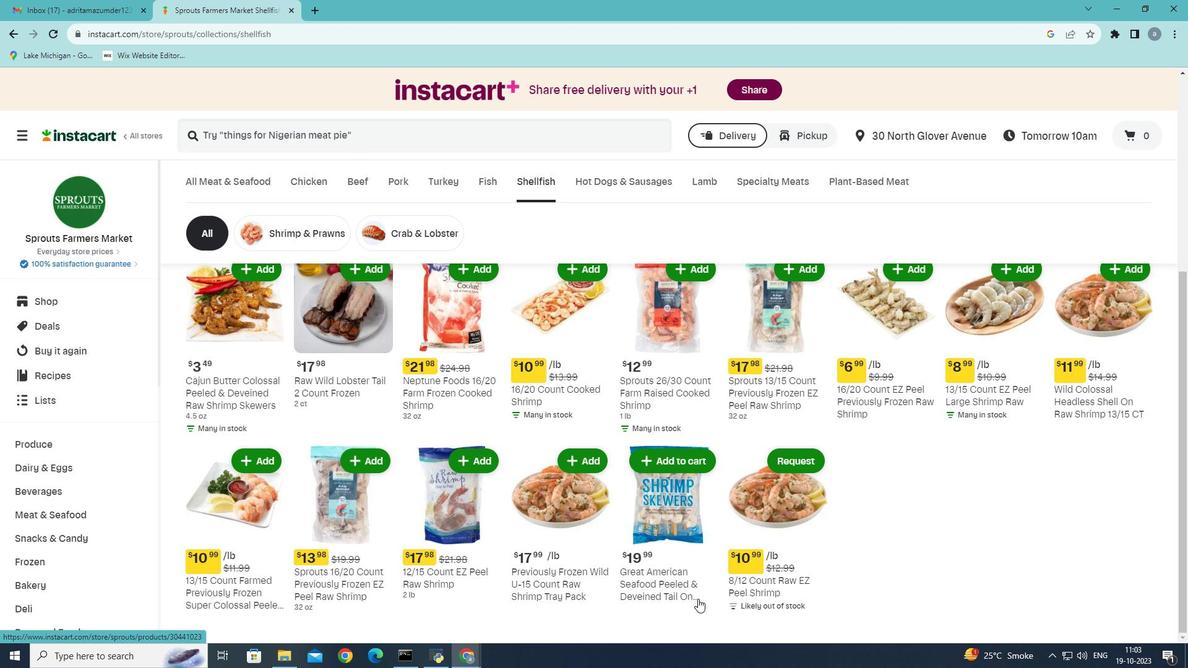 
Action: Mouse moved to (683, 594)
Screenshot: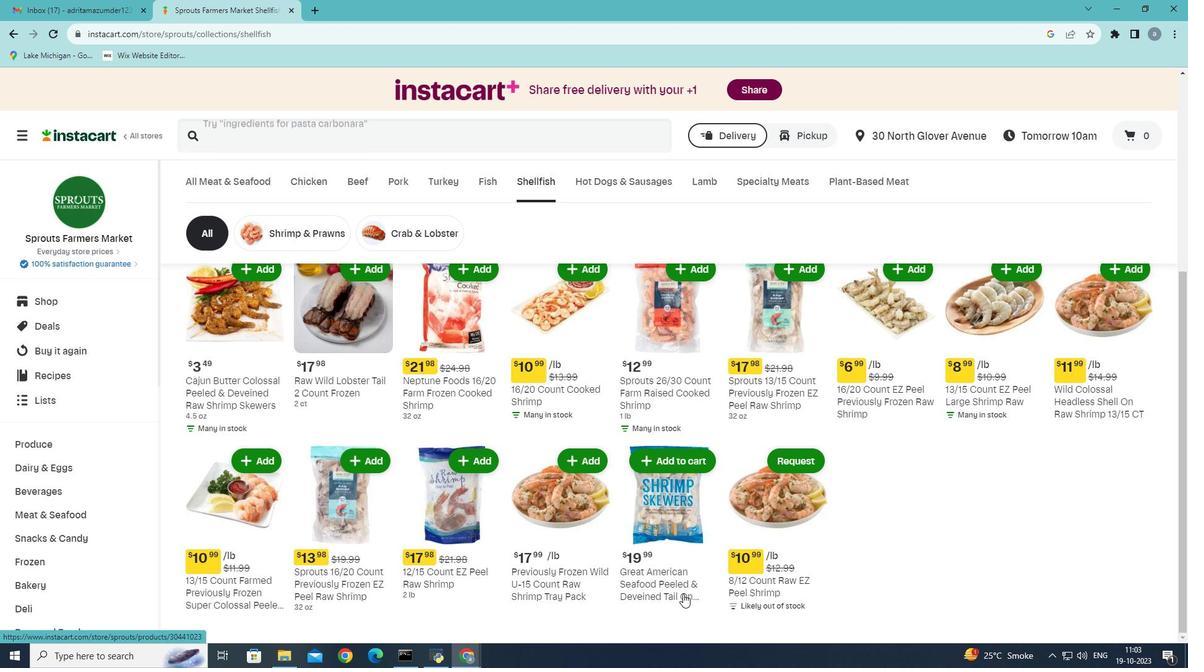 
